 Task: Set up a 30-minute session to provide feedback on social media content strategy.
Action: Mouse moved to (98, 120)
Screenshot: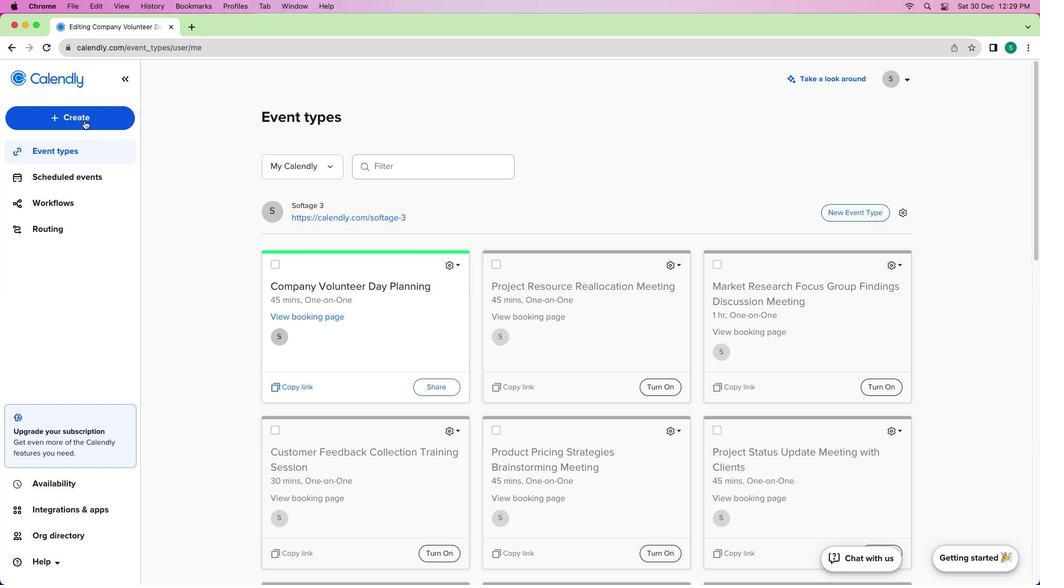 
Action: Mouse pressed left at (98, 120)
Screenshot: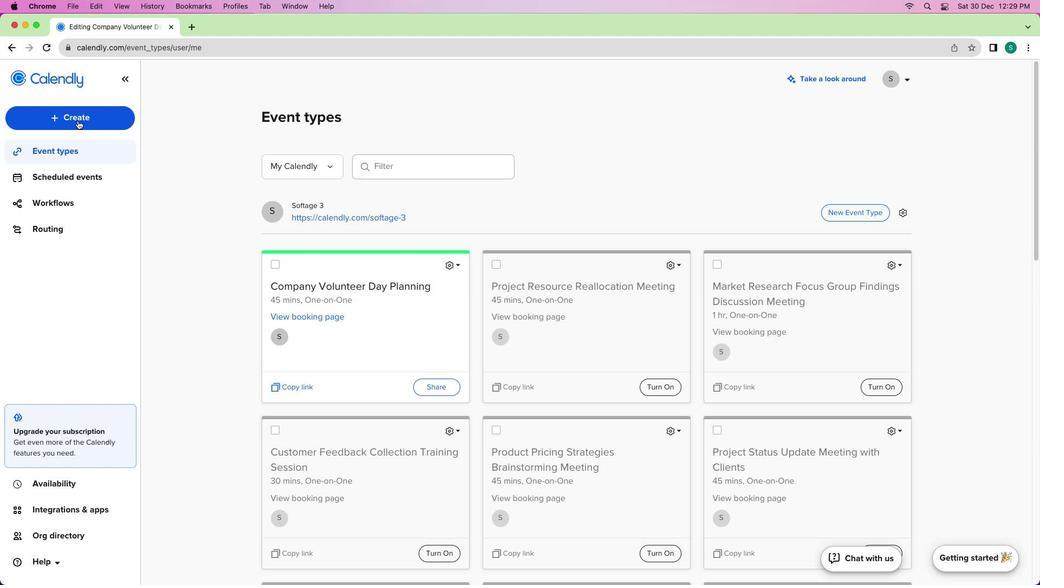 
Action: Mouse moved to (76, 120)
Screenshot: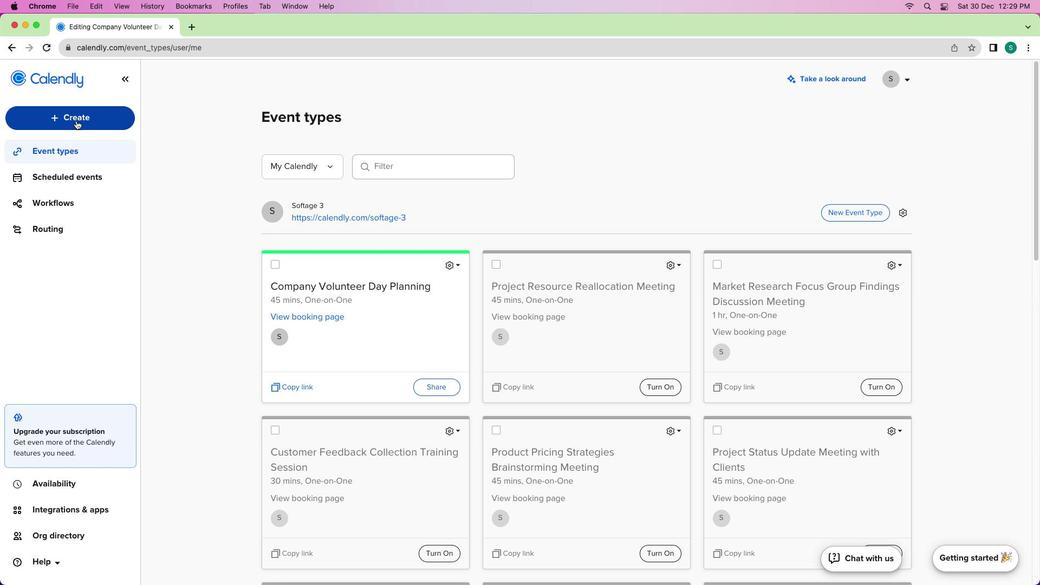 
Action: Mouse pressed left at (76, 120)
Screenshot: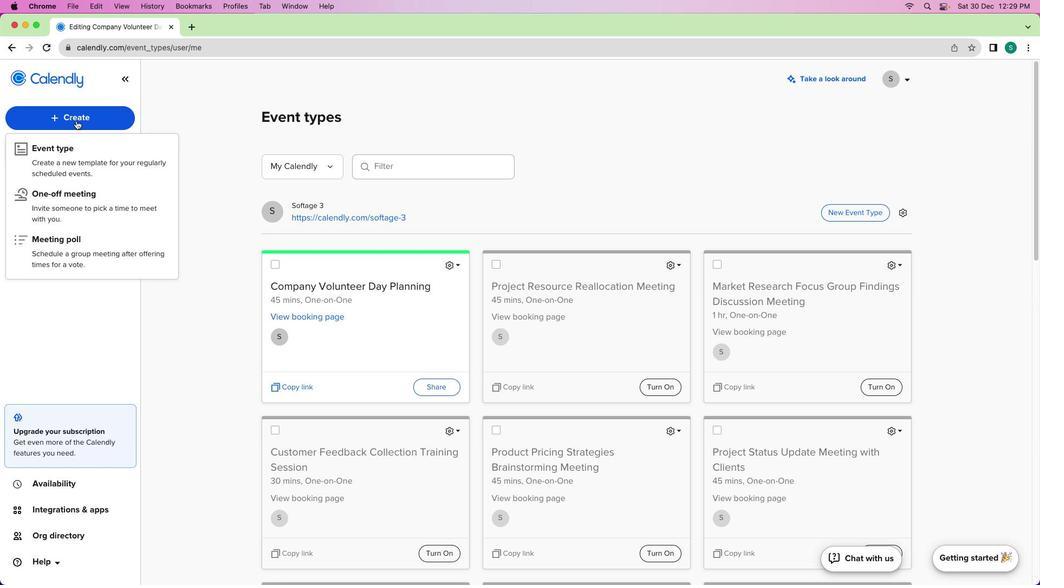 
Action: Mouse moved to (88, 150)
Screenshot: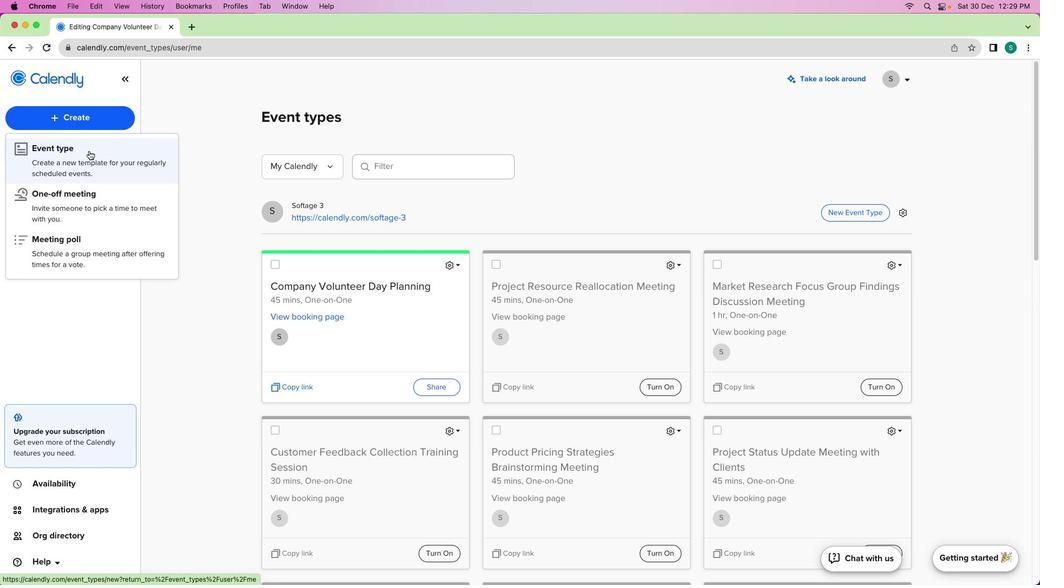 
Action: Mouse pressed left at (88, 150)
Screenshot: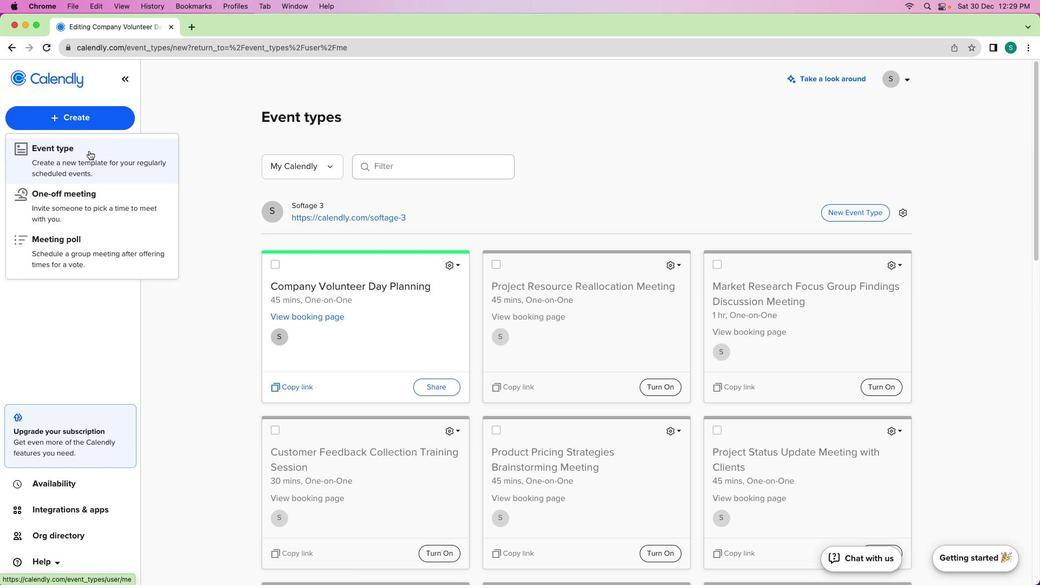 
Action: Mouse moved to (371, 225)
Screenshot: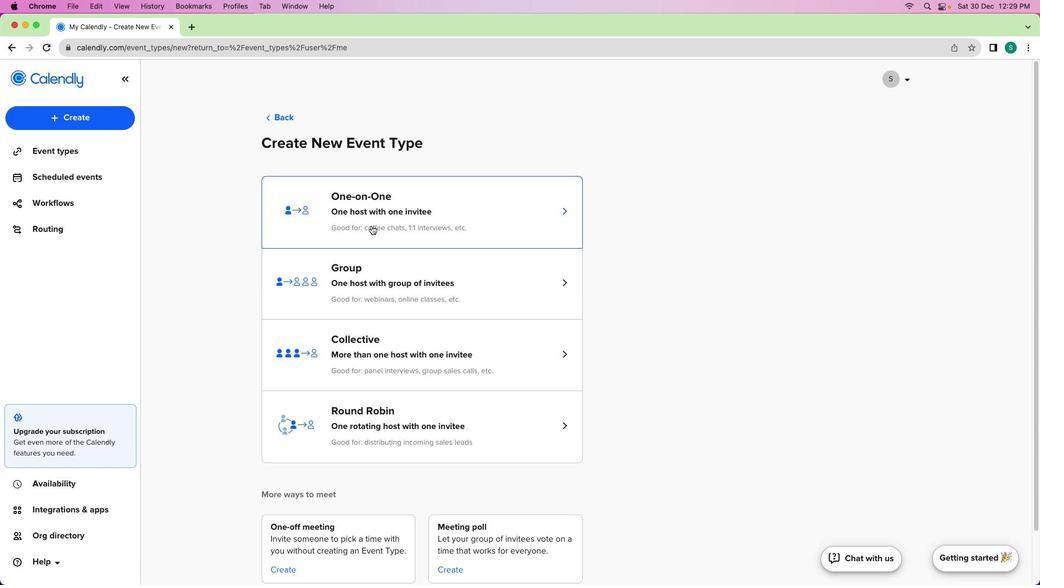 
Action: Mouse pressed left at (371, 225)
Screenshot: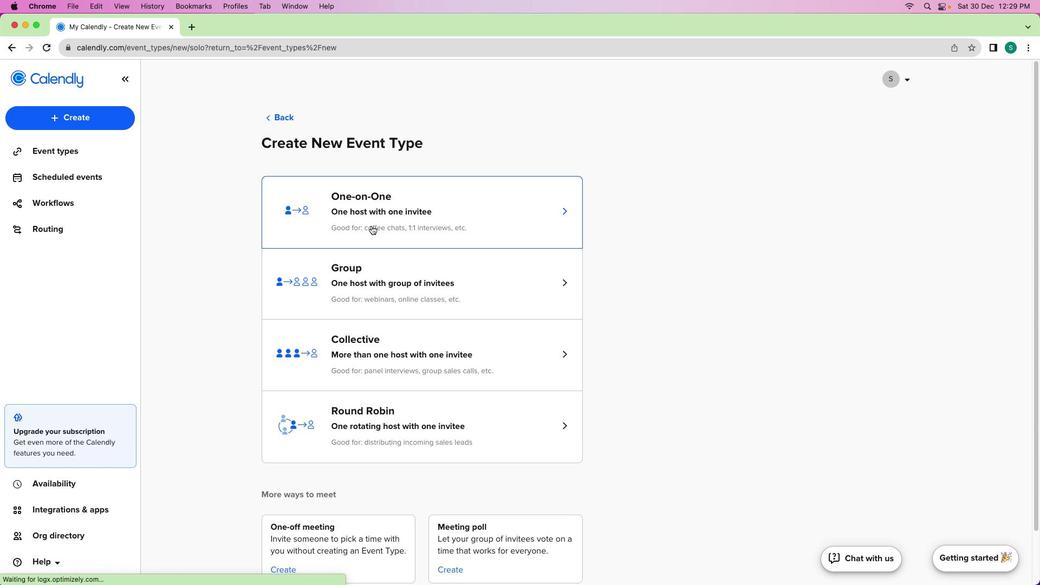 
Action: Mouse moved to (167, 176)
Screenshot: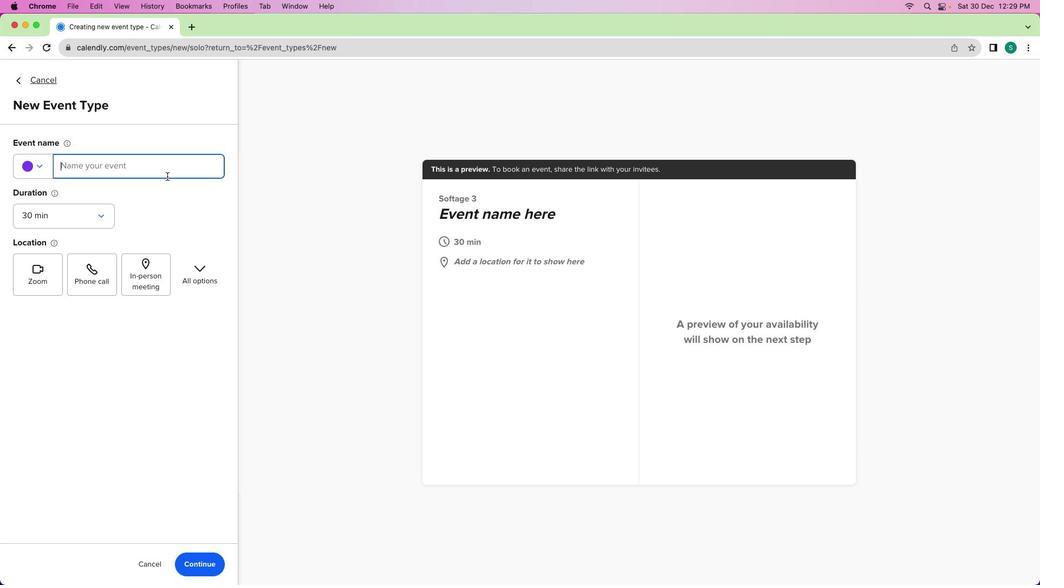 
Action: Mouse pressed left at (167, 176)
Screenshot: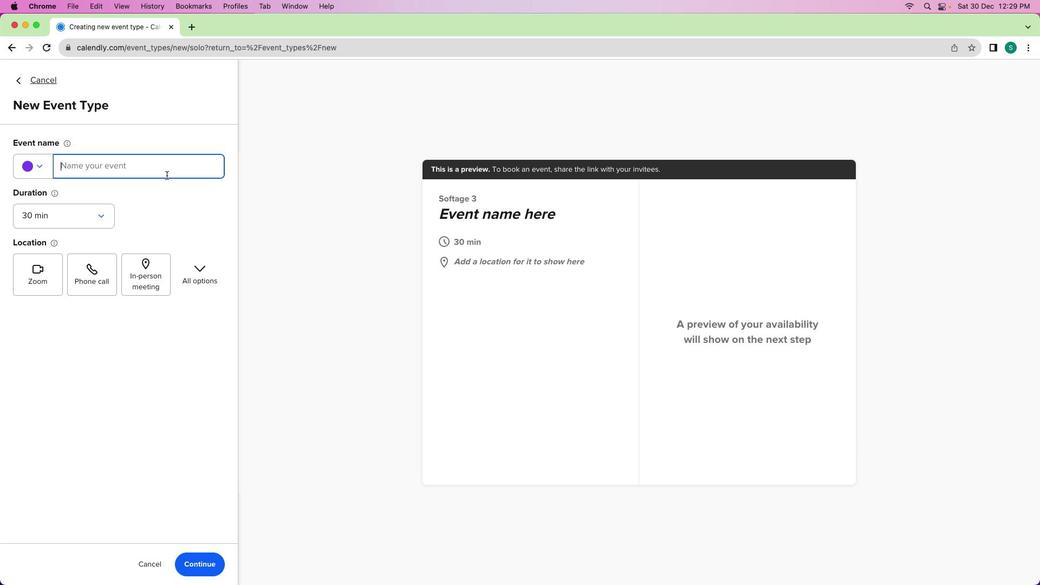 
Action: Mouse moved to (167, 174)
Screenshot: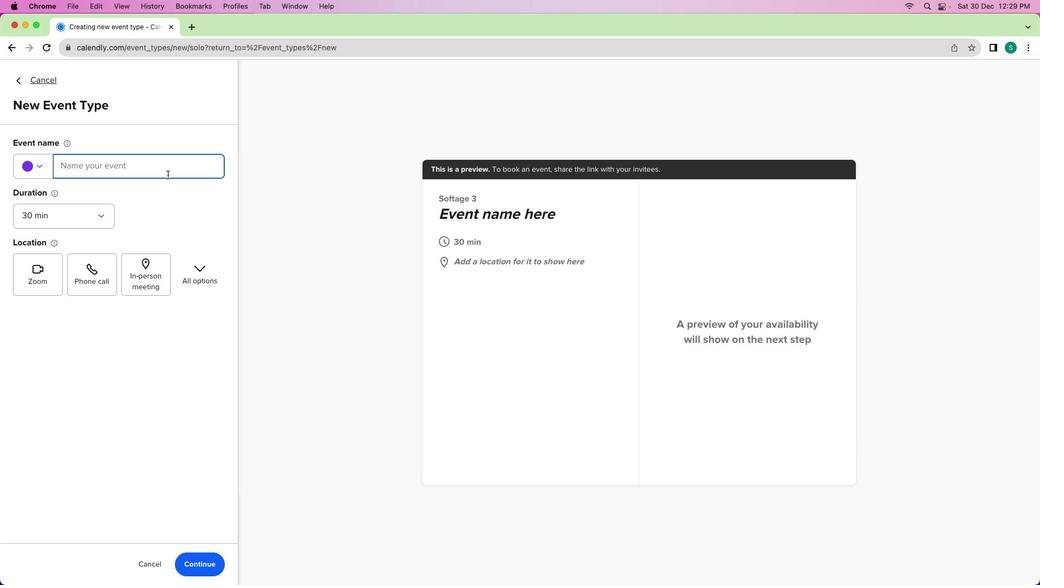 
Action: Key pressed Key.shift'S''o''c''i''a''l'Key.spaceKey.shift'M''e''d''i''a'Key.spaceKey.shift'C''o''n''t''e''n''t'Key.spaceKey.shift's''t''r''a'Key.leftKey.leftKey.leftKey.backspaceKey.shift'S'Key.down't''e''g''y'Key.spaceKey.shift'F''e''e''d''b''a''c''k'Key.spaceKey.shift'S''e''s''s''i''o''n''i'Key.backspace
Screenshot: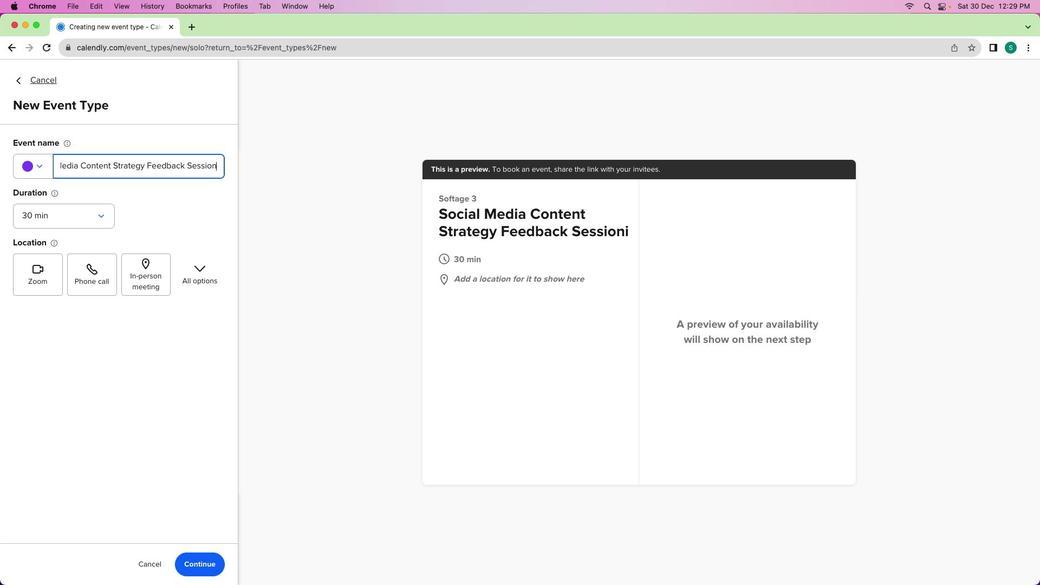 
Action: Mouse moved to (82, 222)
Screenshot: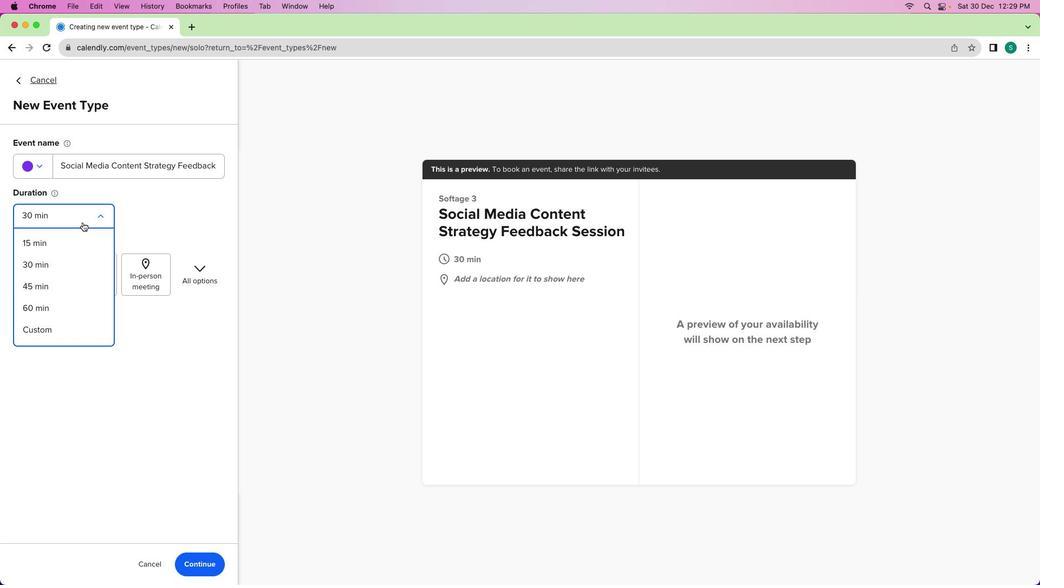 
Action: Mouse pressed left at (82, 222)
Screenshot: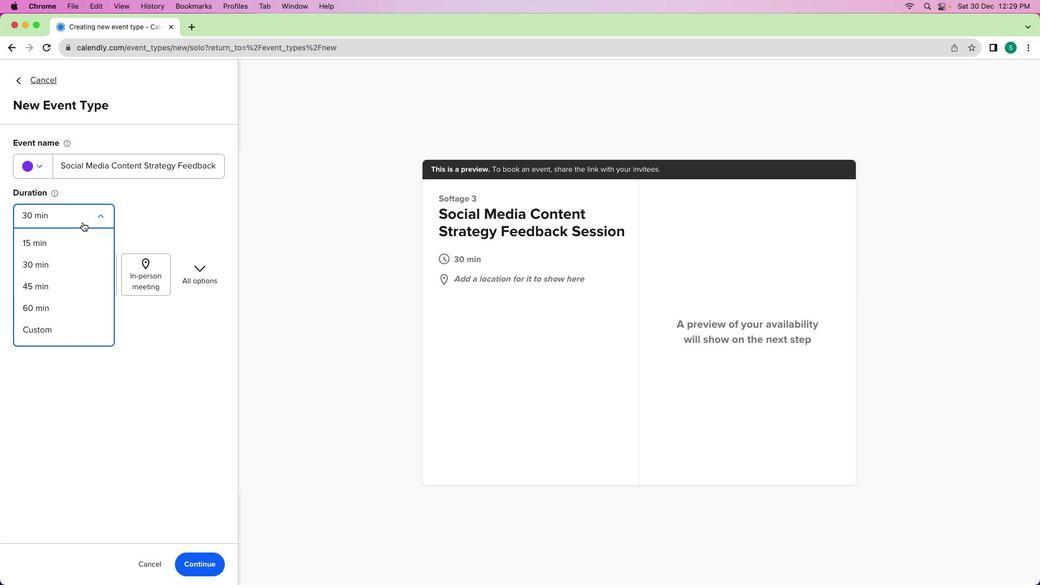 
Action: Mouse moved to (138, 209)
Screenshot: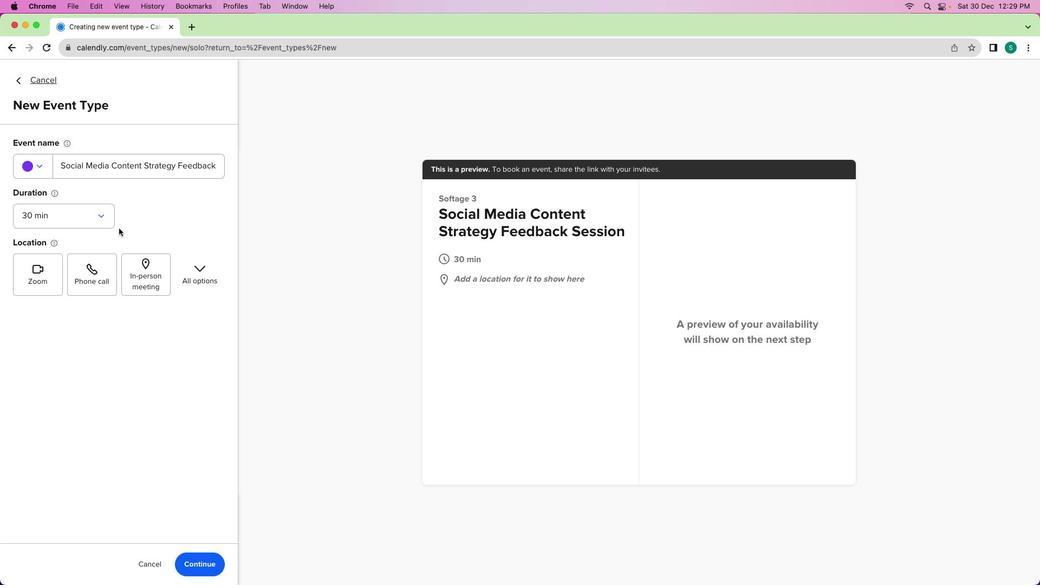 
Action: Mouse pressed left at (138, 209)
Screenshot: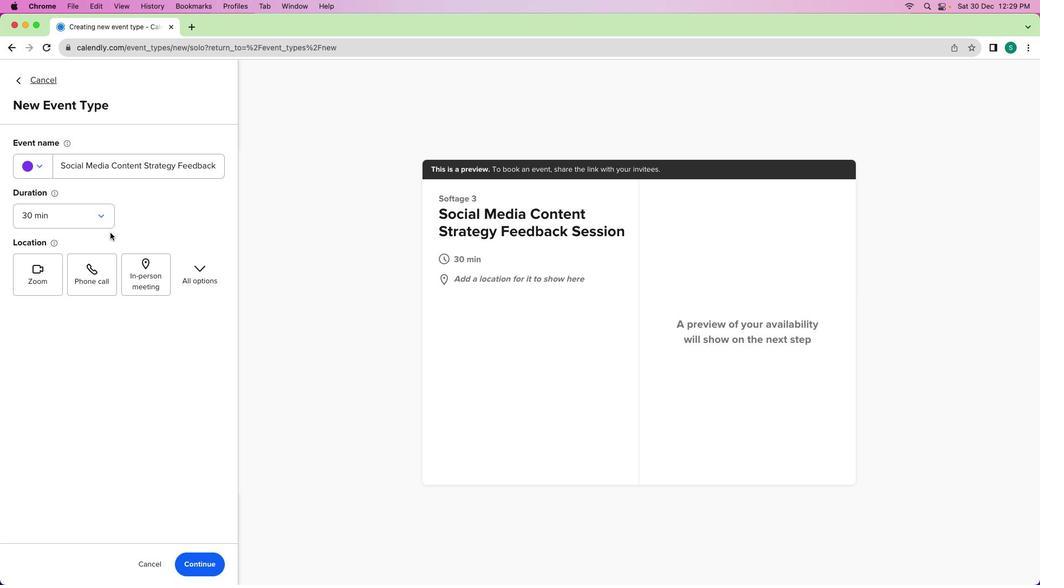 
Action: Mouse moved to (39, 172)
Screenshot: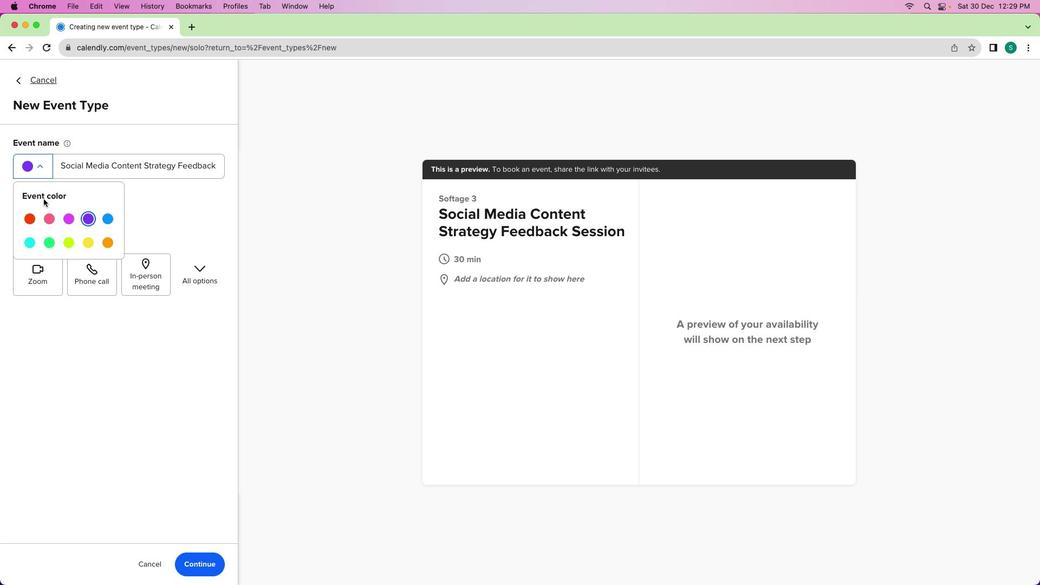 
Action: Mouse pressed left at (39, 172)
Screenshot: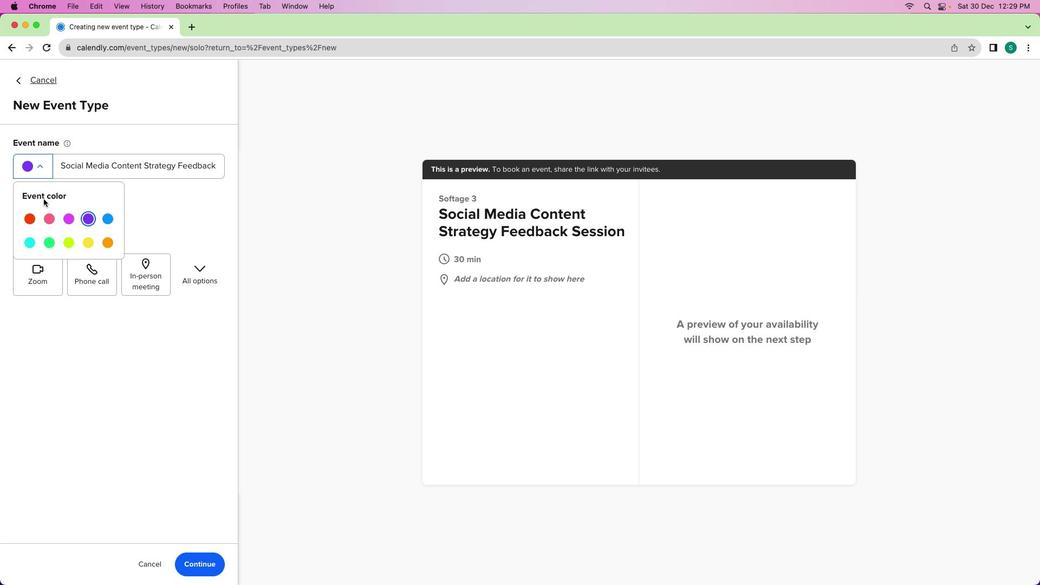 
Action: Mouse moved to (51, 217)
Screenshot: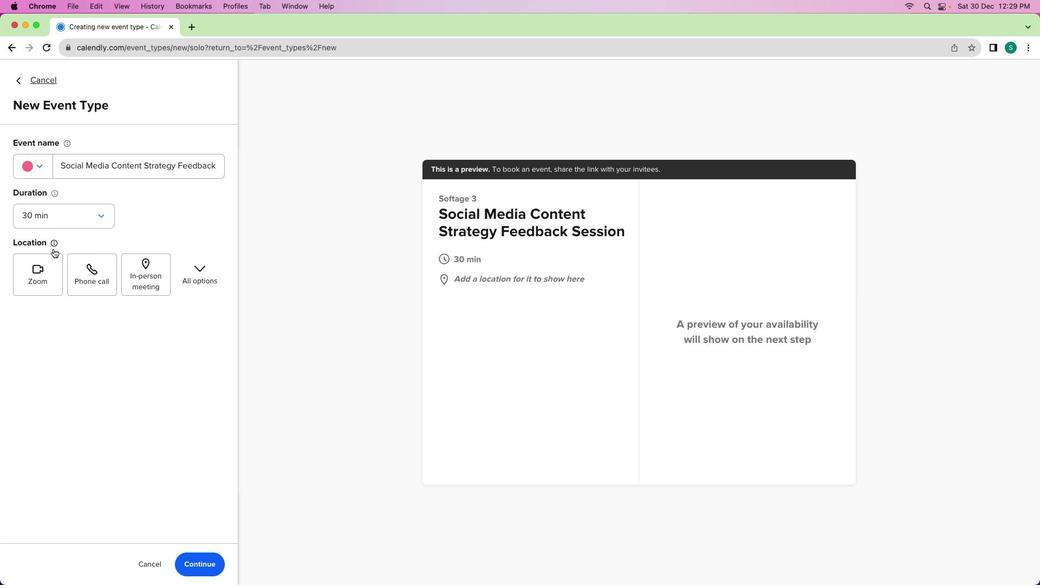 
Action: Mouse pressed left at (51, 217)
Screenshot: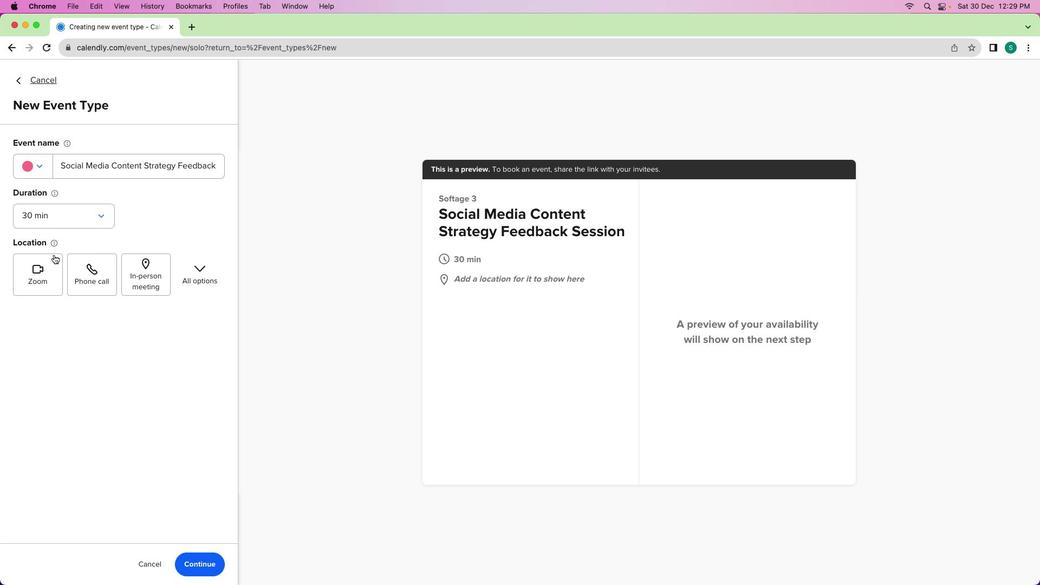 
Action: Mouse moved to (48, 273)
Screenshot: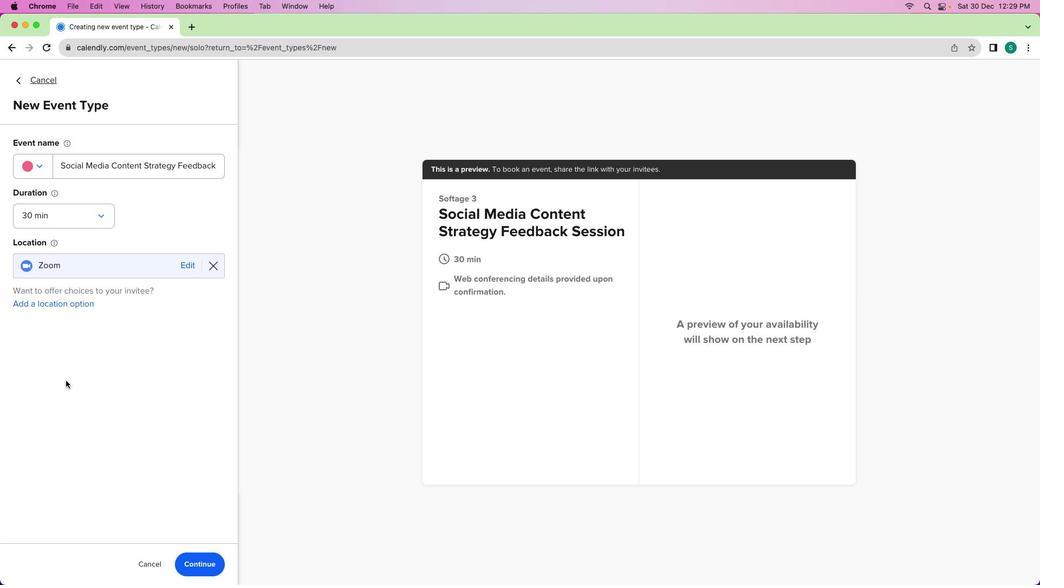 
Action: Mouse pressed left at (48, 273)
Screenshot: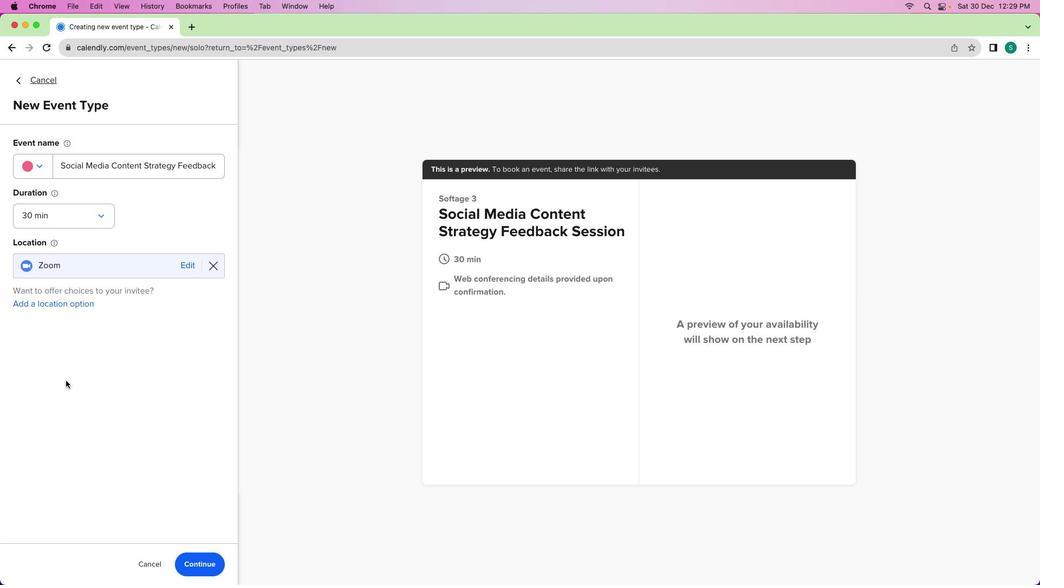 
Action: Mouse moved to (187, 562)
Screenshot: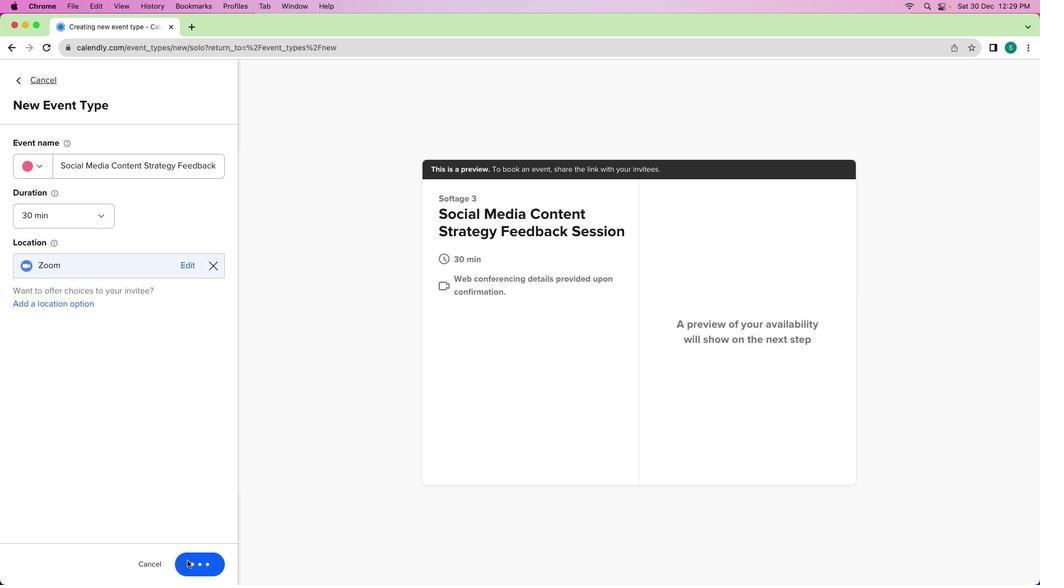 
Action: Mouse pressed left at (187, 562)
Screenshot: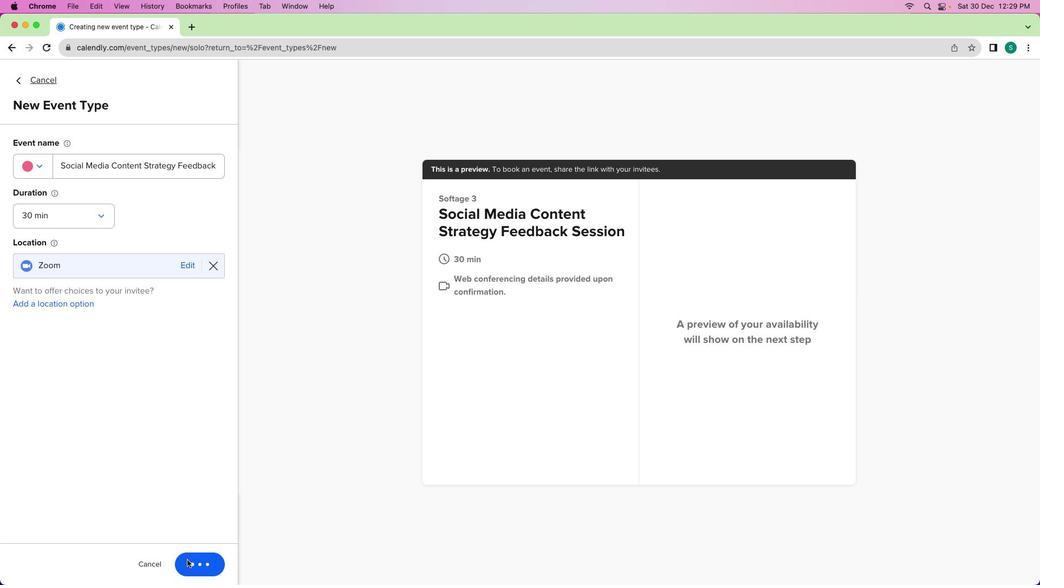 
Action: Mouse moved to (213, 193)
Screenshot: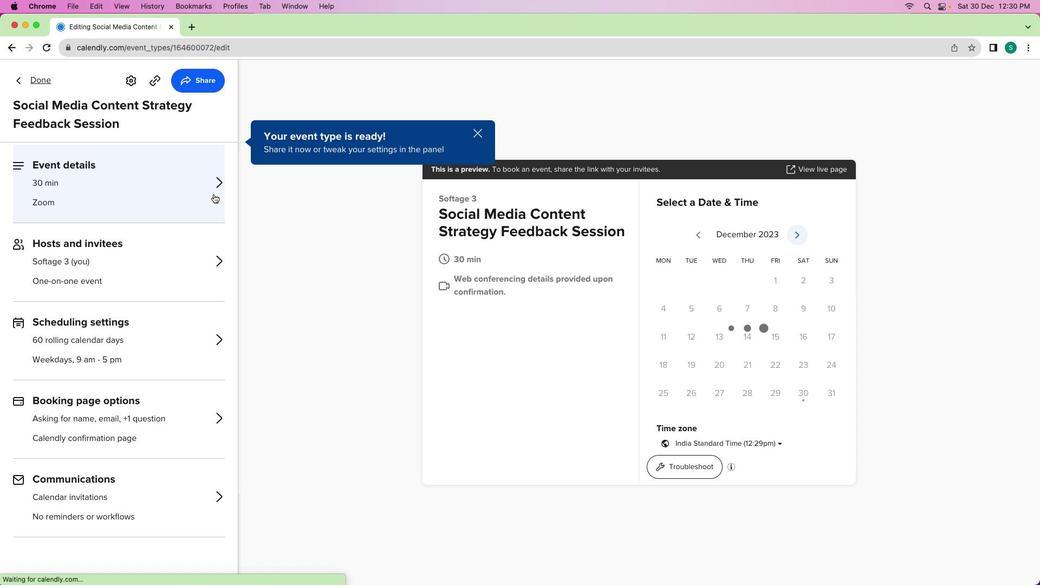 
Action: Mouse pressed left at (213, 193)
Screenshot: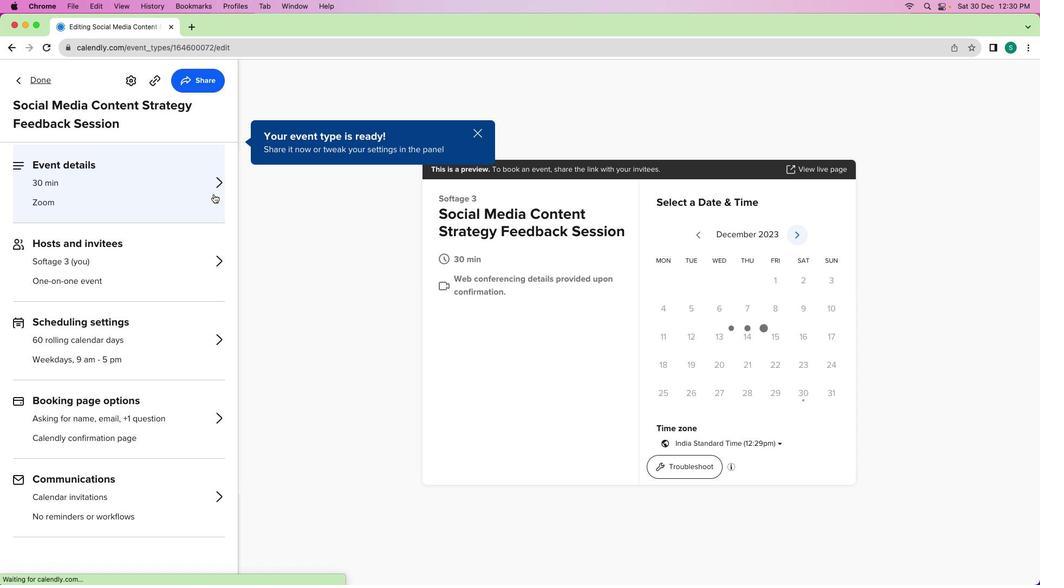 
Action: Mouse moved to (83, 404)
Screenshot: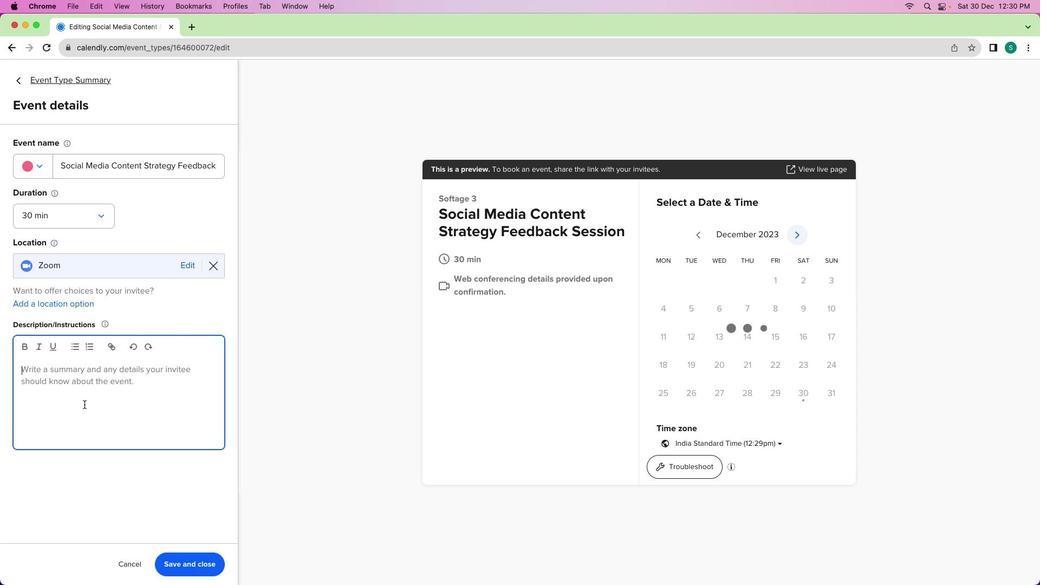 
Action: Mouse pressed left at (83, 404)
Screenshot: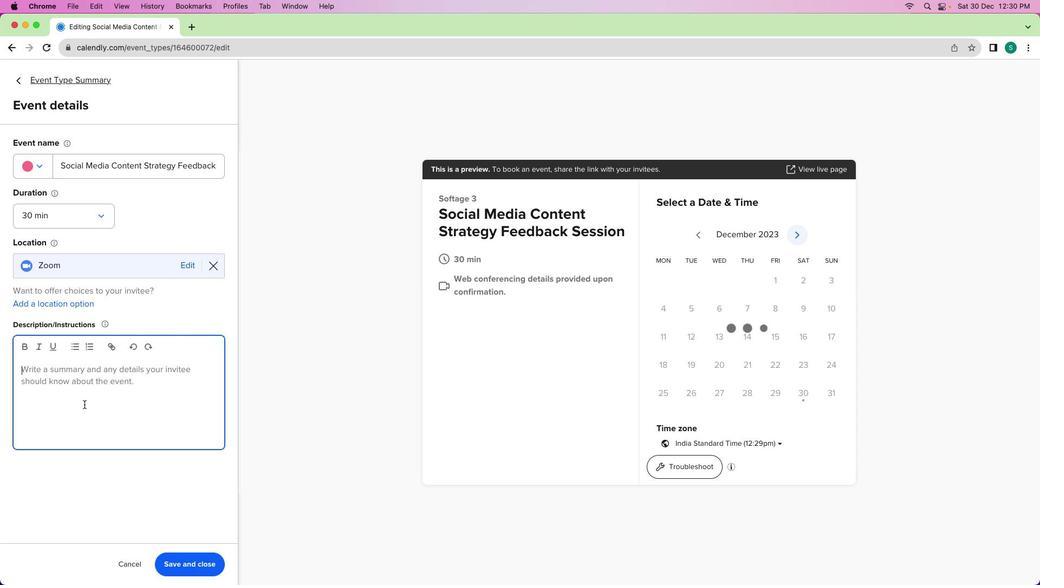 
Action: Mouse moved to (83, 396)
Screenshot: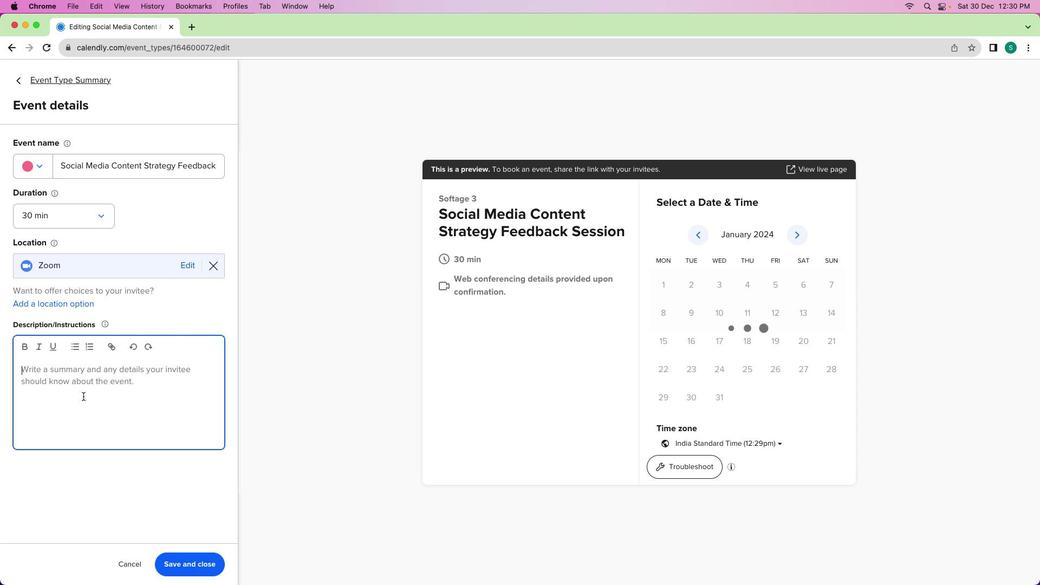 
Action: Key pressed Key.shift'A'Key.space'f''o''c''u''s''e''d'Key.space'3''0'Key.space'm''i''n''u''t''e'Key.space's''e''s''s''i''o''n'Key.space'd''e''d''i''c''a''t''e''d'Key.space't''o'Key.space'p''r''o''v''i''d''n'Key.backspace'i''n''g'Key.space'f''e''e''d''b''a''c''k'Key.space'o''n'Key.space'o''u''r'Key.space's''o''c''i''a''l'Key.space'm''e''d''i''a'Key.space'c''o''n''t''e''n''t'Key.space's''t''a'Key.backspace'r''a''t''e''g''y''.'Key.spaceKey.shift'W''e'Key.space'w''i''l''l'Key.space'r''e''v''i''e''w''b'Key.backspaceKey.space'r''e''c''e''n''t'Key.space'c''o''n''t''e''n''t'Key.space'i''n''i''t''i''a''t''i''v''e''s'','Key.space'd''i''s''c''u''s''s'Key.space'p''e''r''f''o''r''m''a''n''c''e'Key.space'm''e''t''r''i''c''s'','Key.space'a''n''d'Key.space'e''x''p''l''o''r''e'Key.space'o''p''p''o''r''t''u''n''i''t''i''e''s'Key.space'f''o''r'Key.space'i''m''p''r''o''v''e''m''e''n''t'
Screenshot: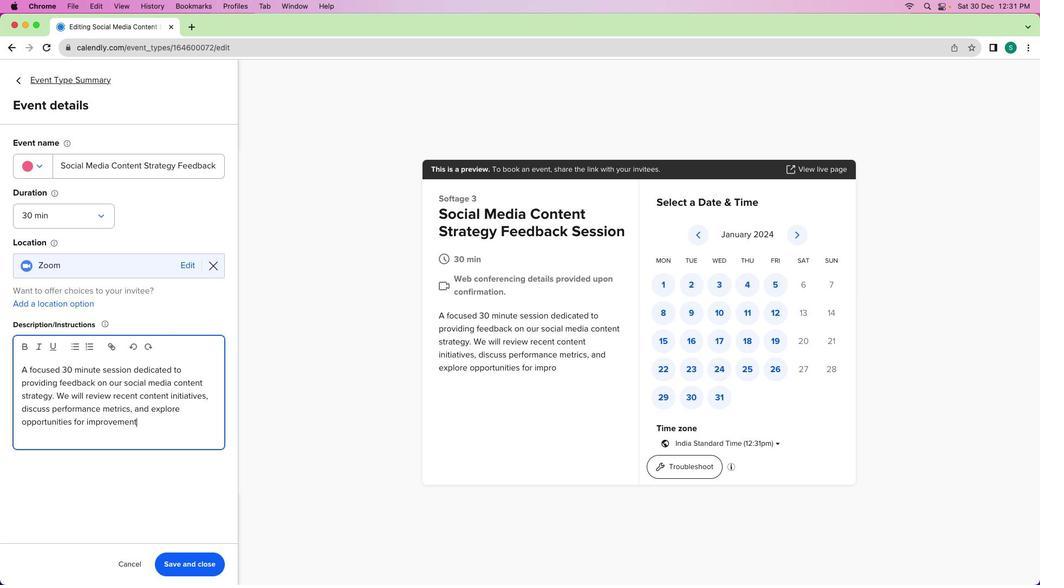 
Action: Mouse moved to (69, 387)
Screenshot: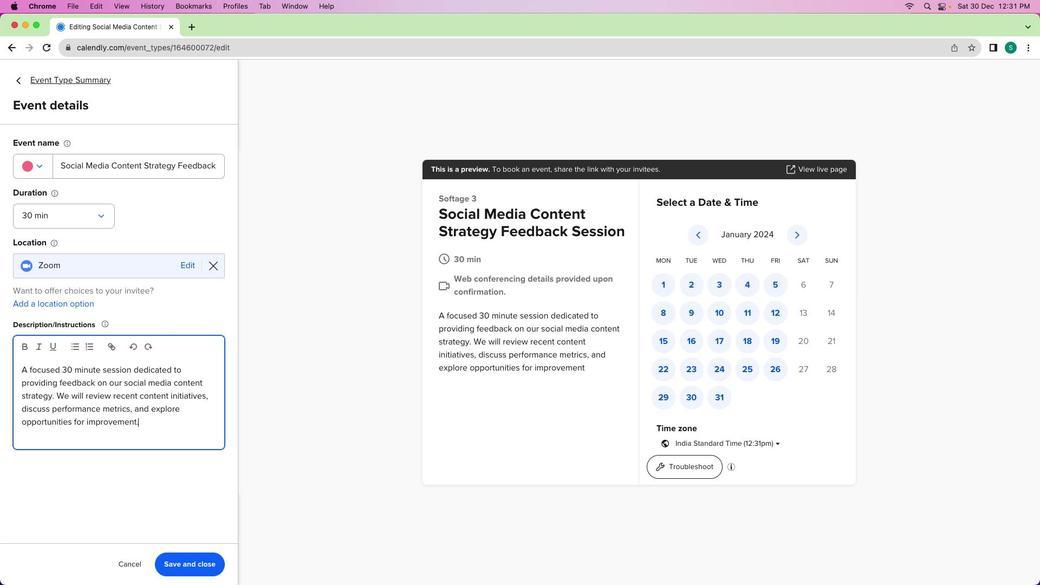 
Action: Key pressed '.'
Screenshot: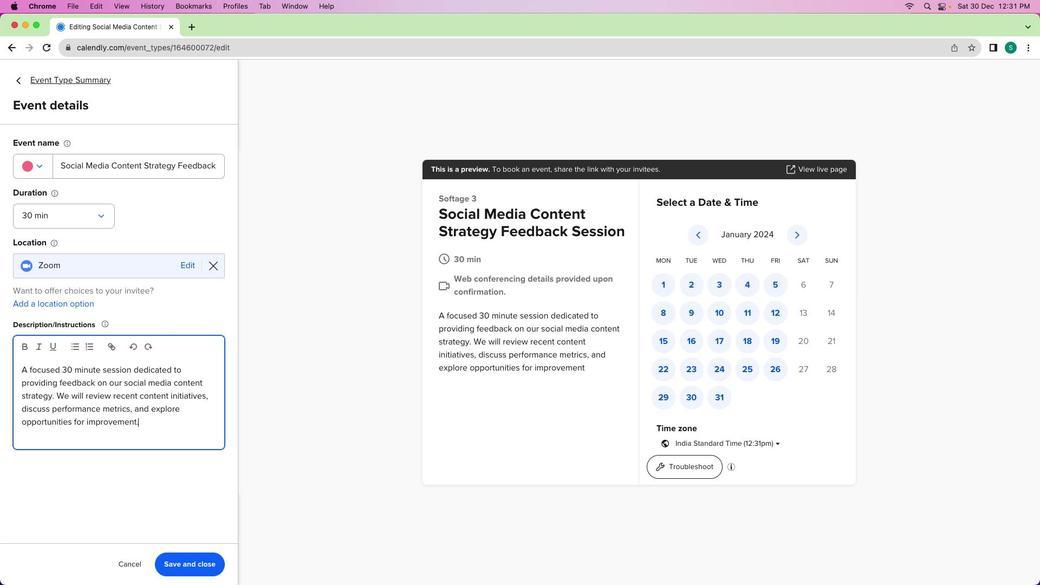 
Action: Mouse moved to (197, 566)
Screenshot: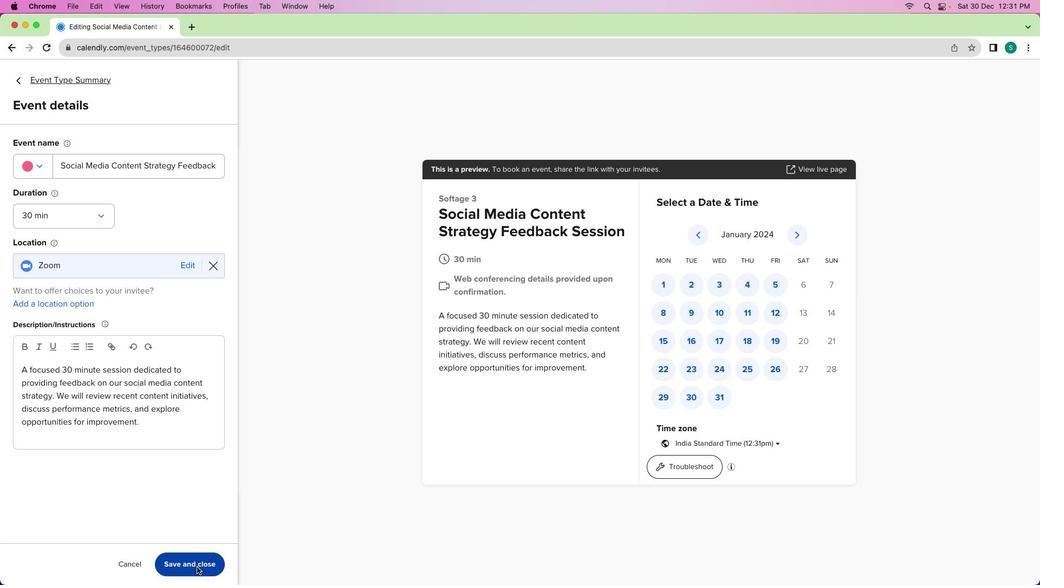 
Action: Mouse pressed left at (197, 566)
Screenshot: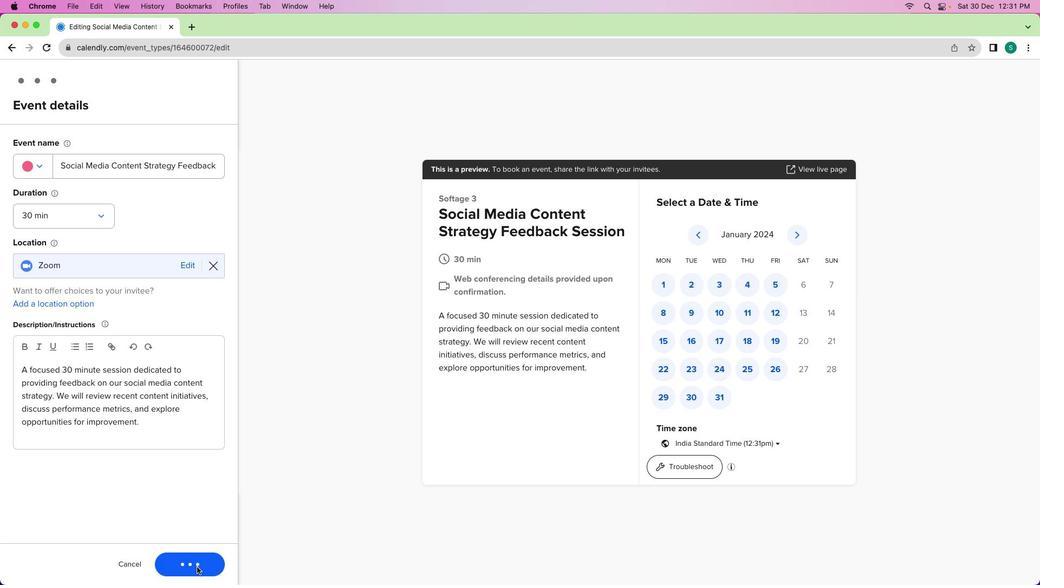 
Action: Mouse moved to (39, 85)
Screenshot: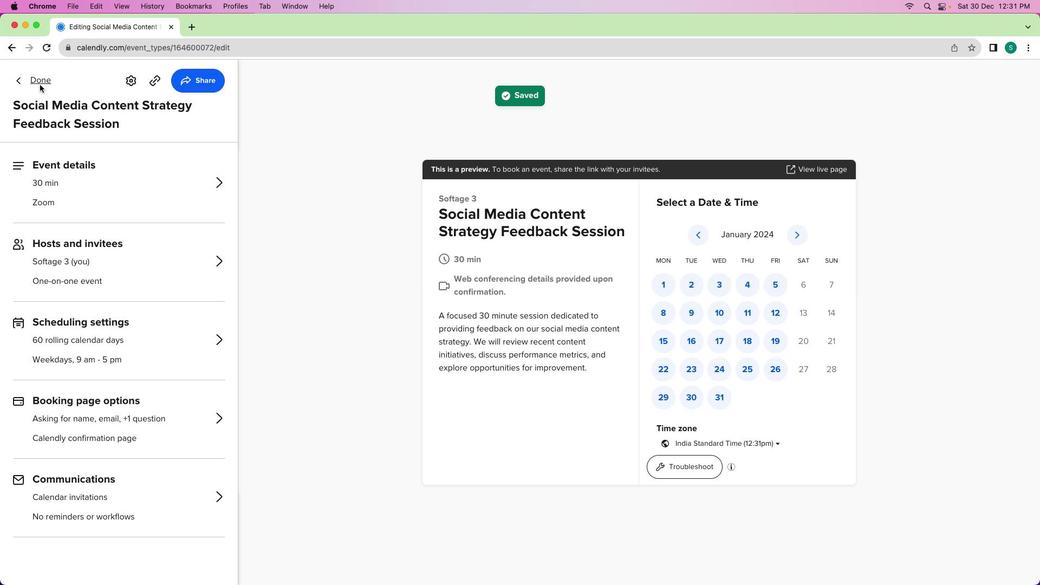 
Action: Mouse pressed left at (39, 85)
Screenshot: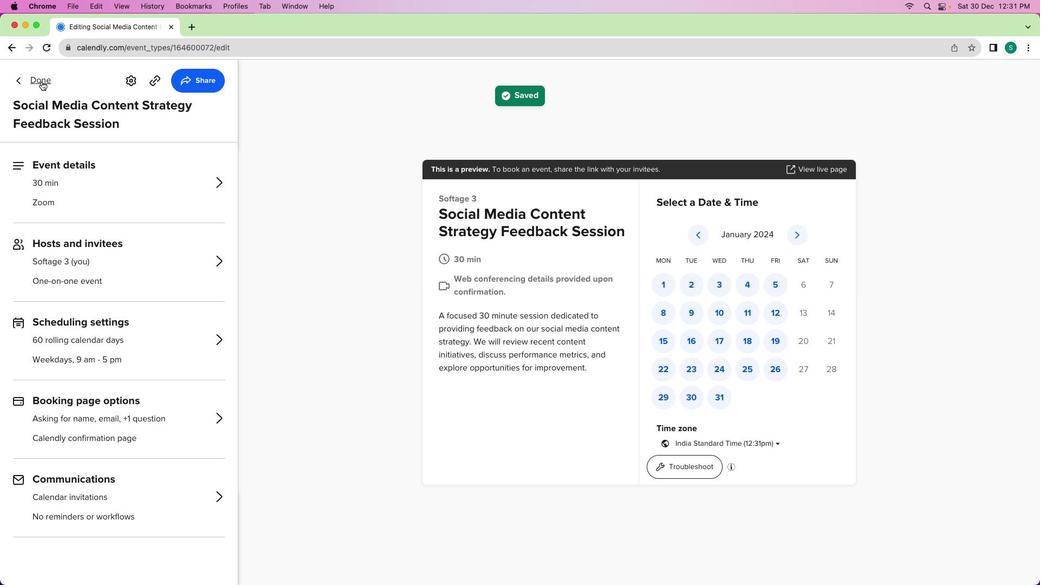 
Action: Mouse moved to (41, 81)
Screenshot: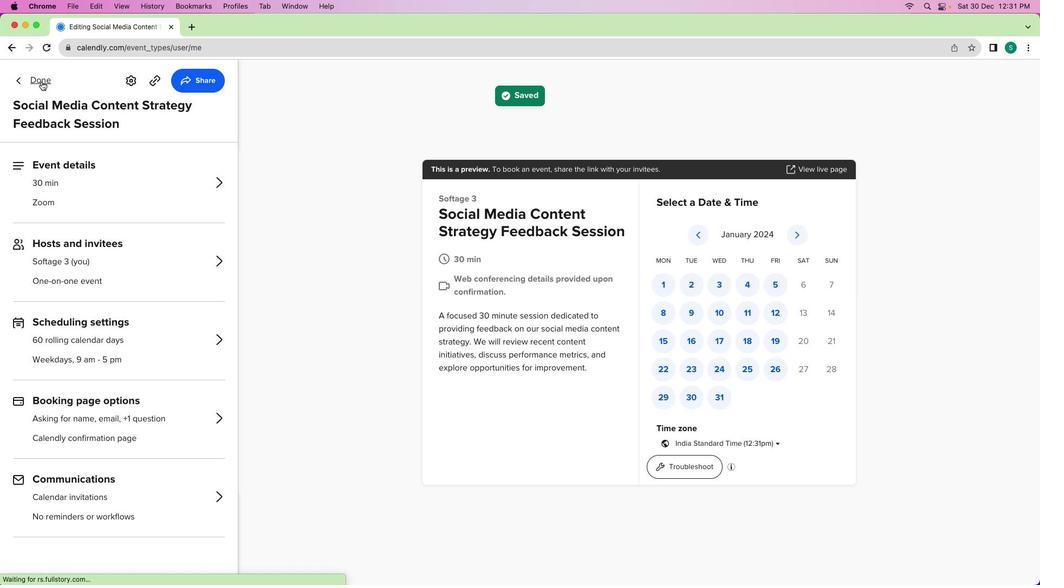 
Action: Mouse pressed left at (41, 81)
Screenshot: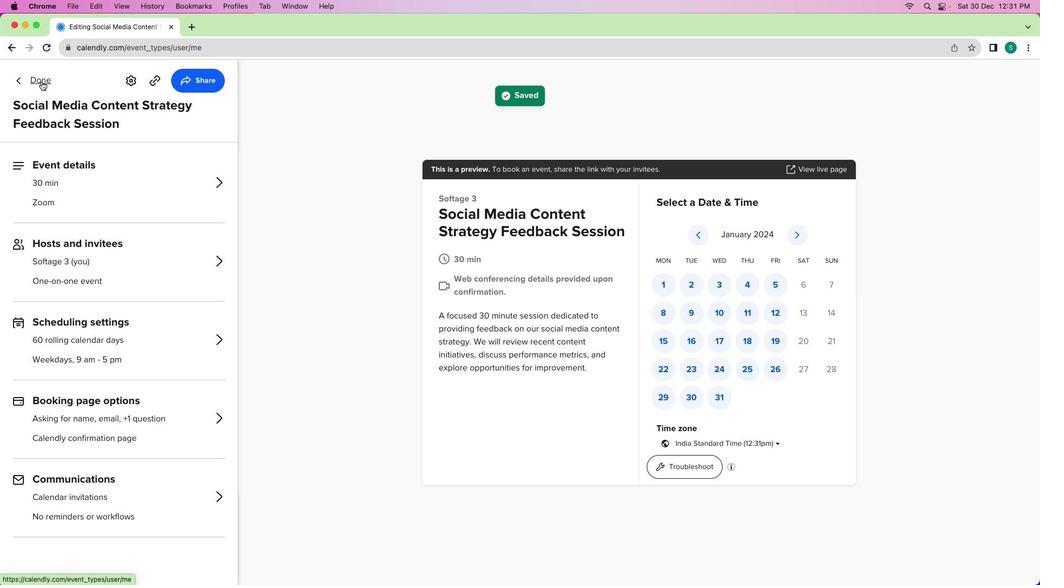 
Action: Mouse moved to (367, 303)
Screenshot: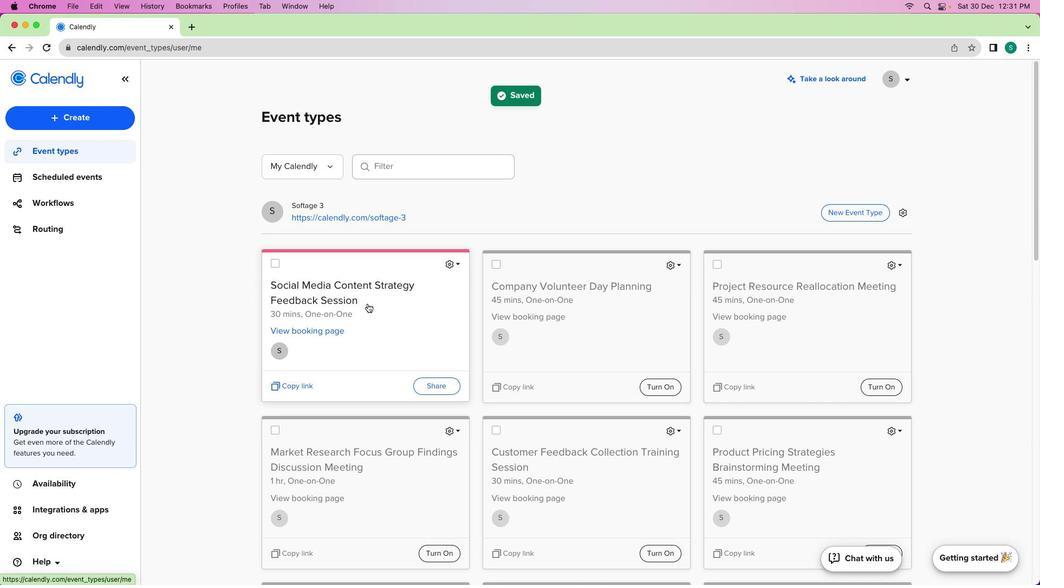 
